 Task: Add The Ryl Co Peach Tea to the cart.
Action: Mouse pressed left at (24, 153)
Screenshot: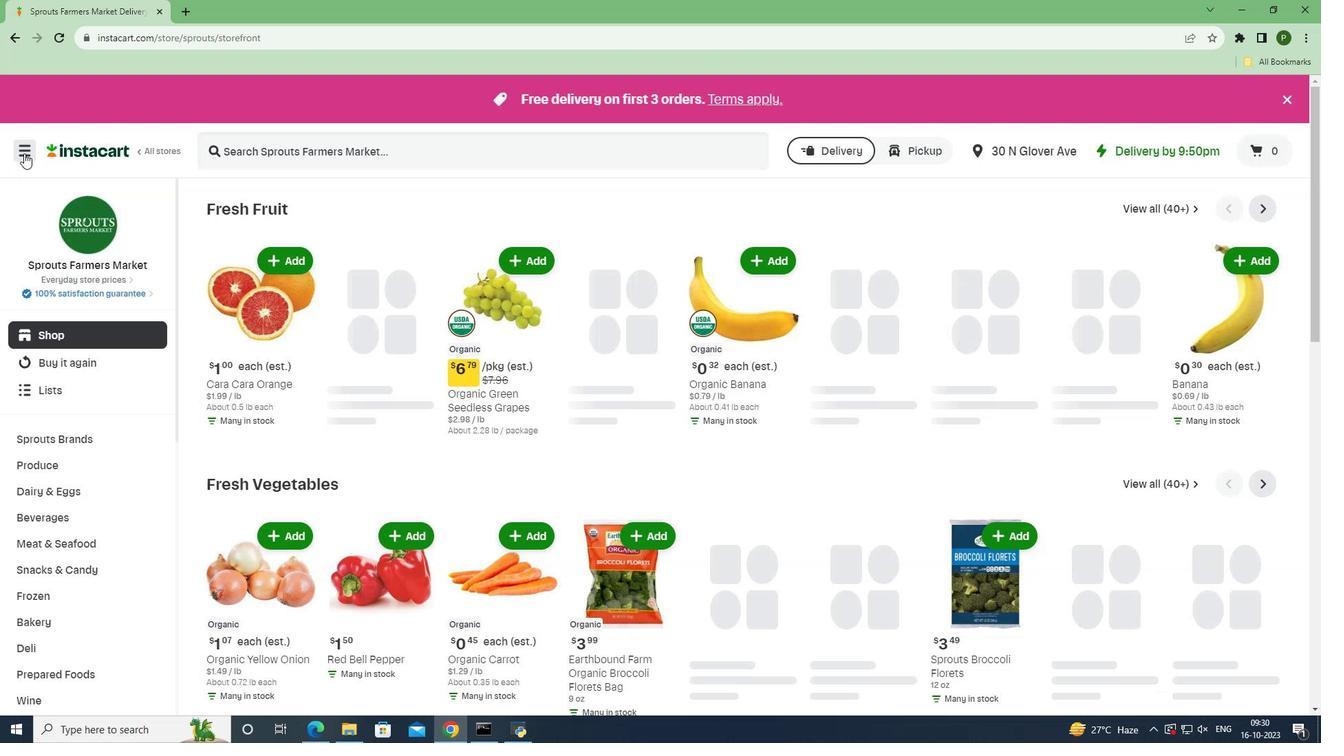 
Action: Mouse moved to (19, 364)
Screenshot: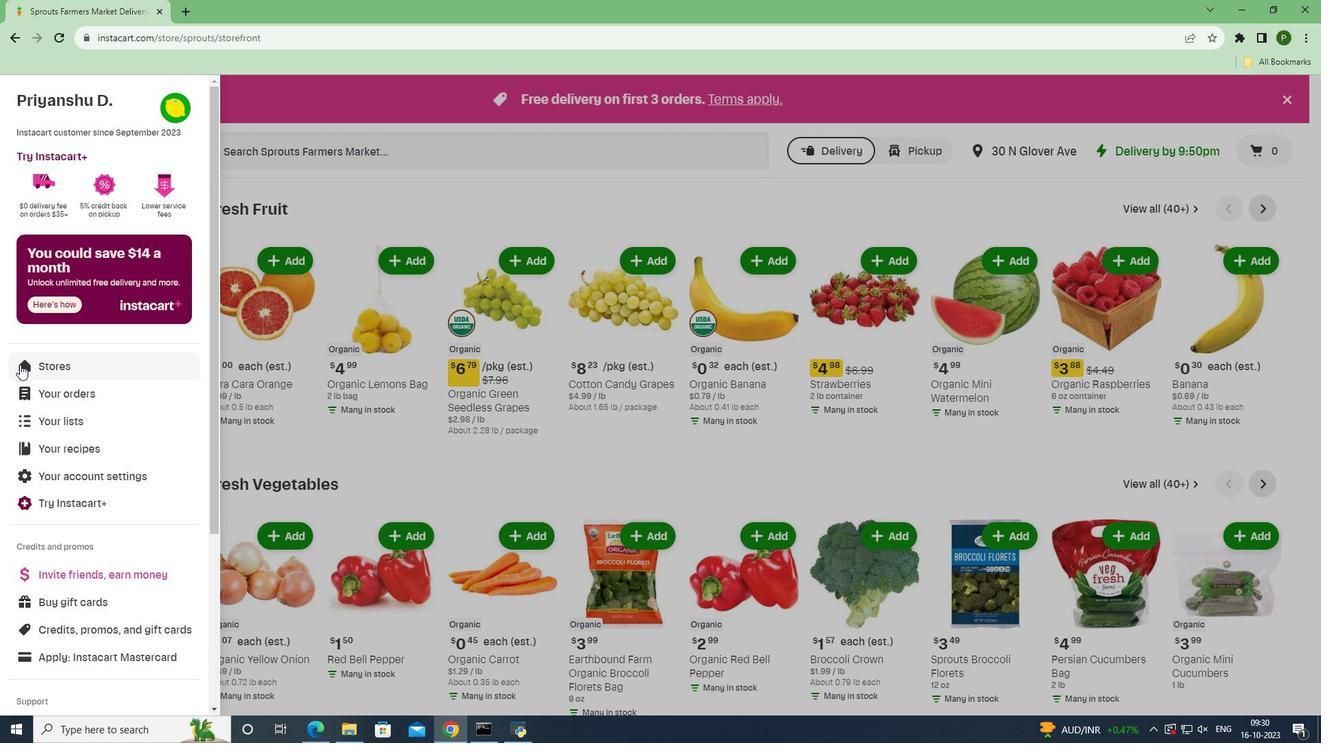 
Action: Mouse pressed left at (19, 364)
Screenshot: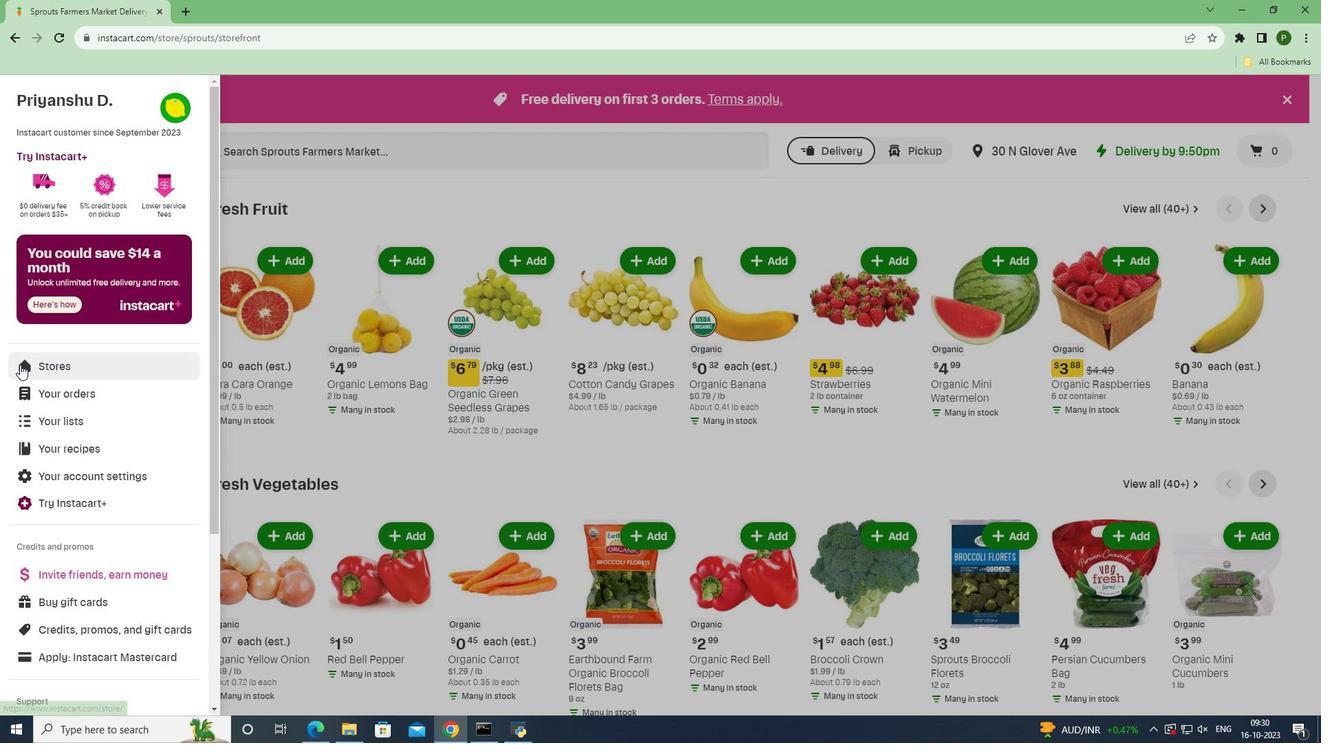 
Action: Mouse moved to (325, 148)
Screenshot: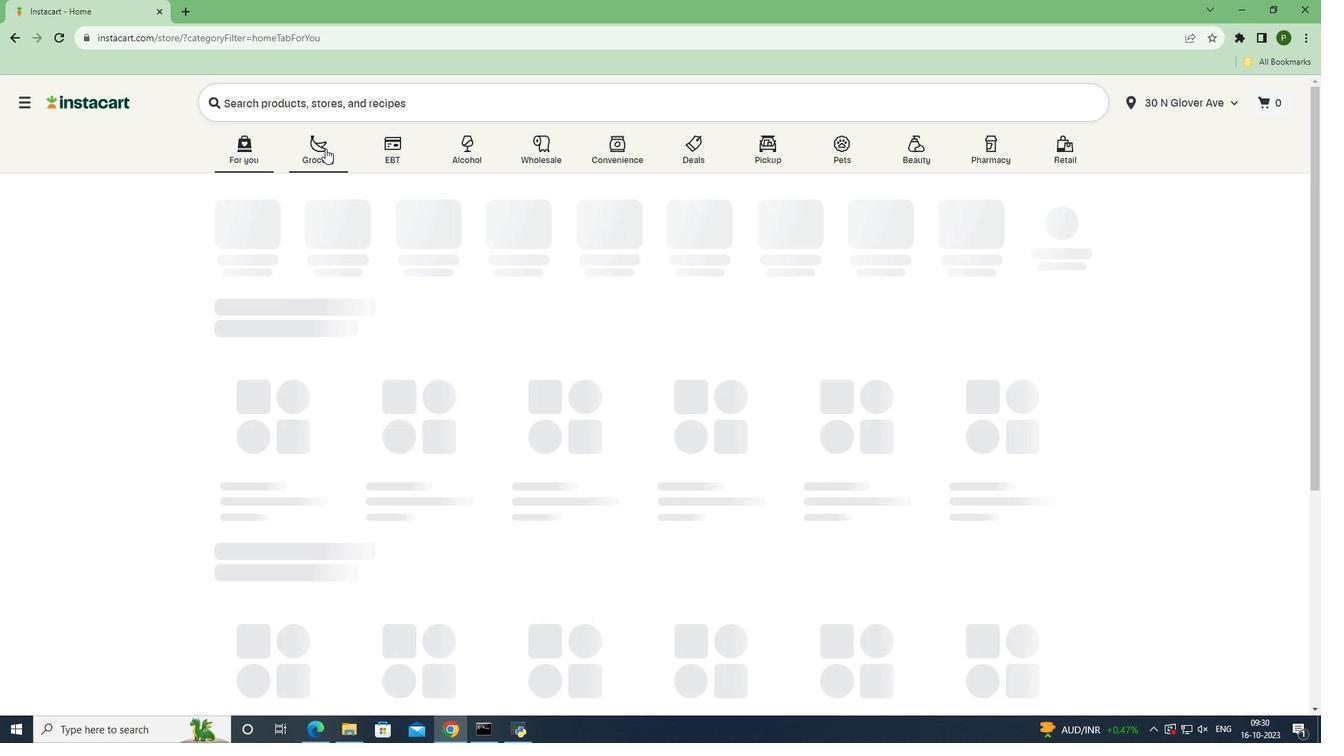 
Action: Mouse pressed left at (325, 148)
Screenshot: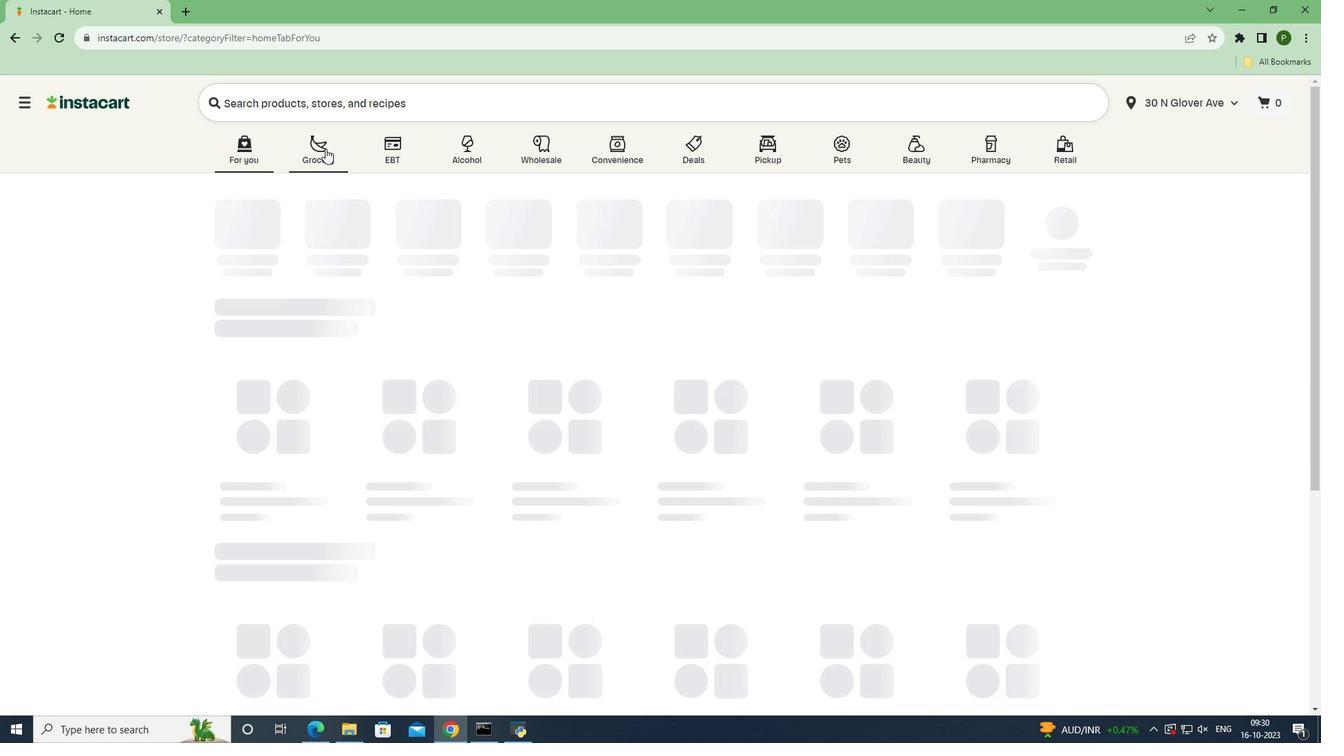 
Action: Mouse moved to (842, 341)
Screenshot: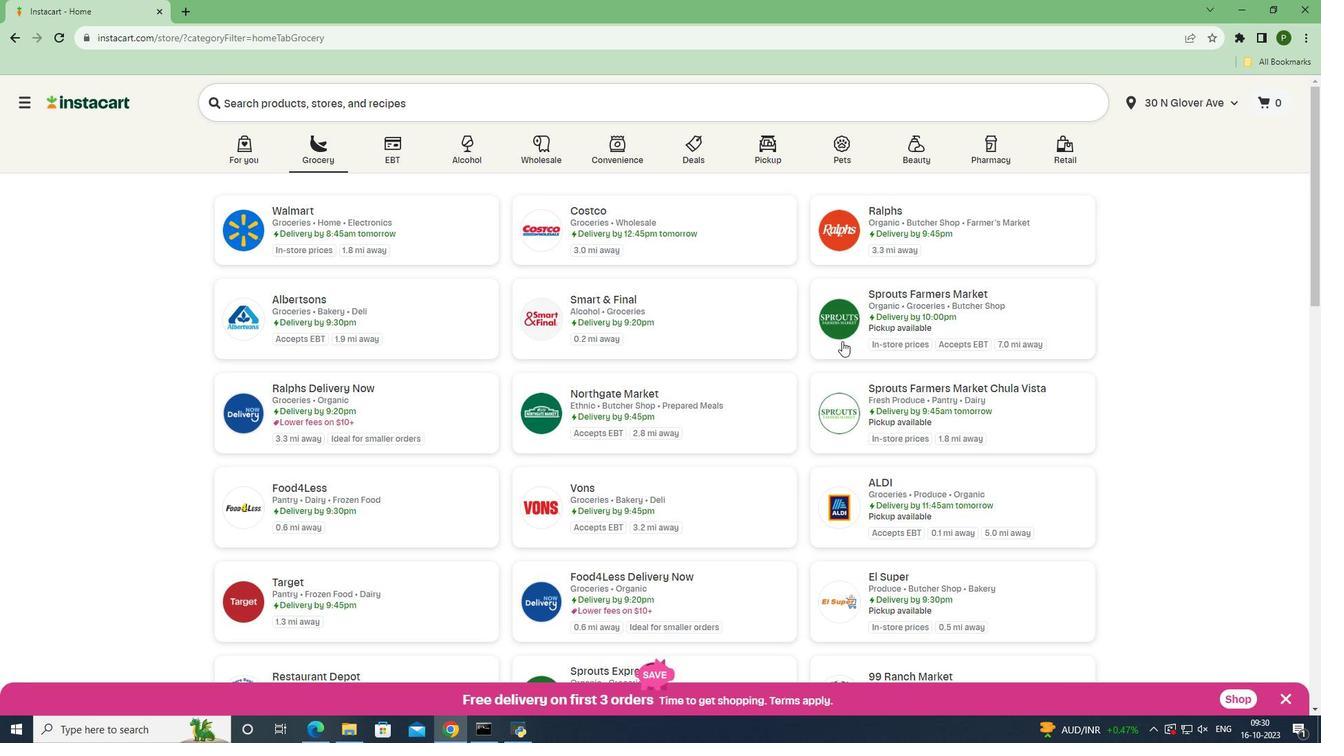 
Action: Mouse pressed left at (842, 341)
Screenshot: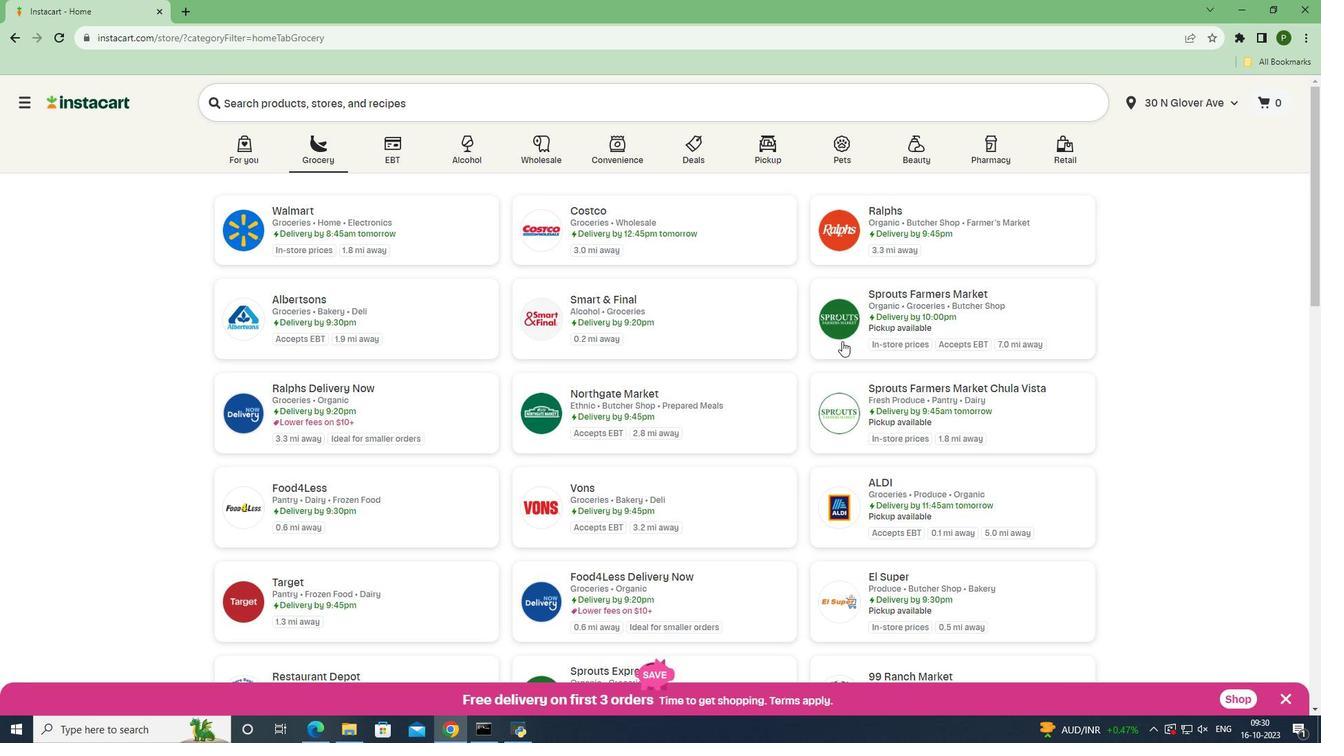 
Action: Mouse moved to (81, 471)
Screenshot: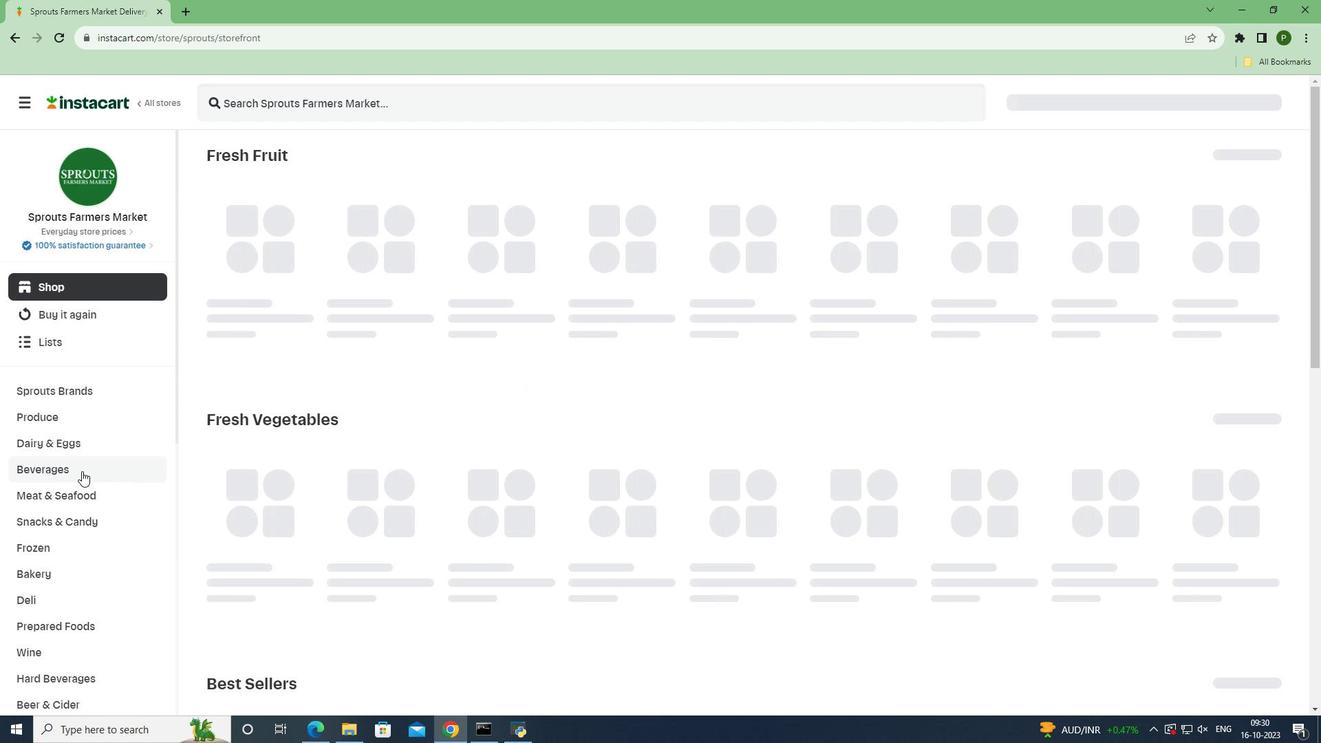 
Action: Mouse pressed left at (81, 471)
Screenshot: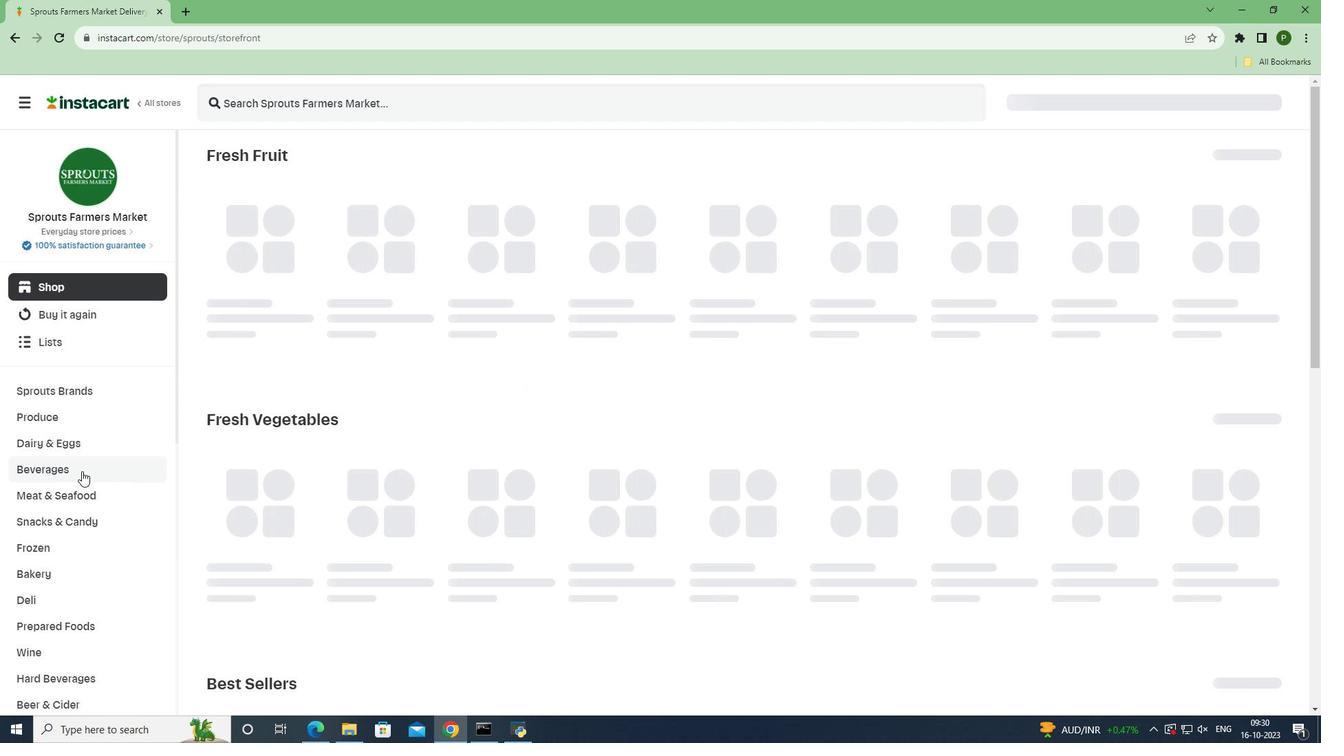 
Action: Mouse moved to (59, 514)
Screenshot: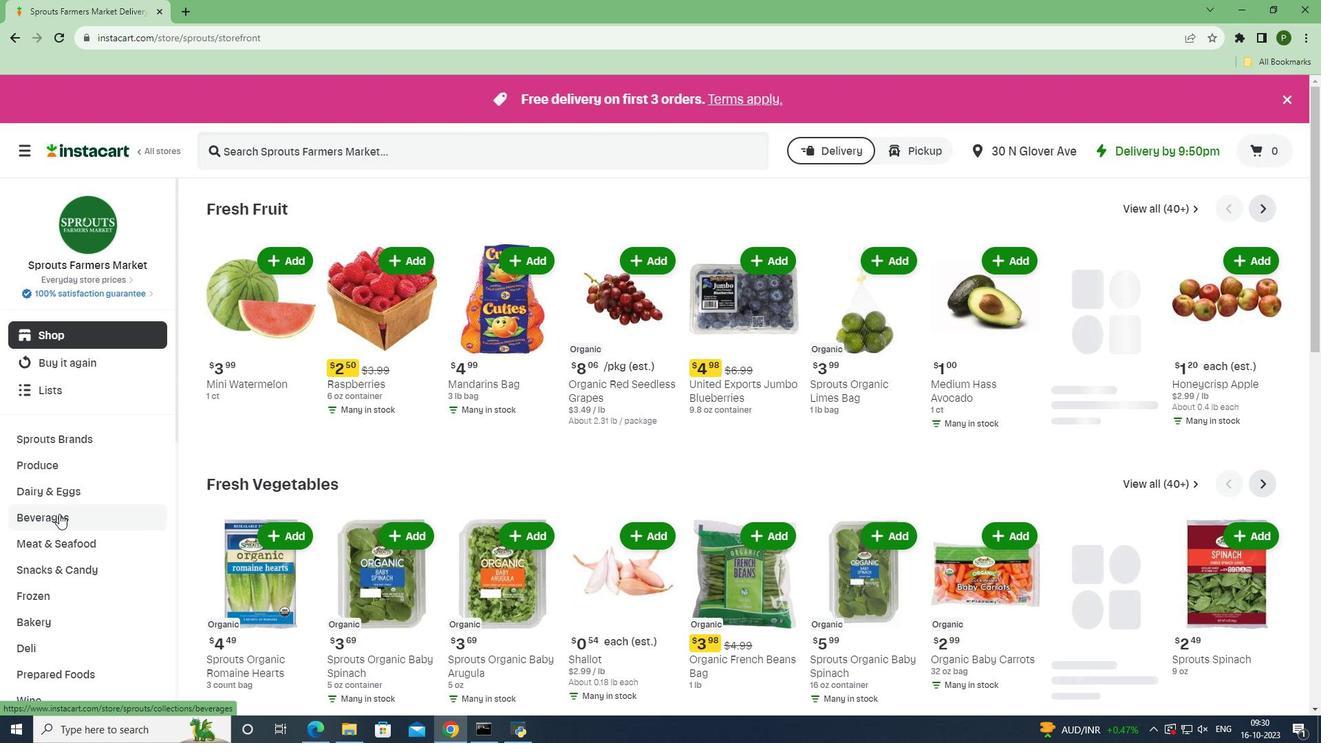 
Action: Mouse pressed left at (59, 514)
Screenshot: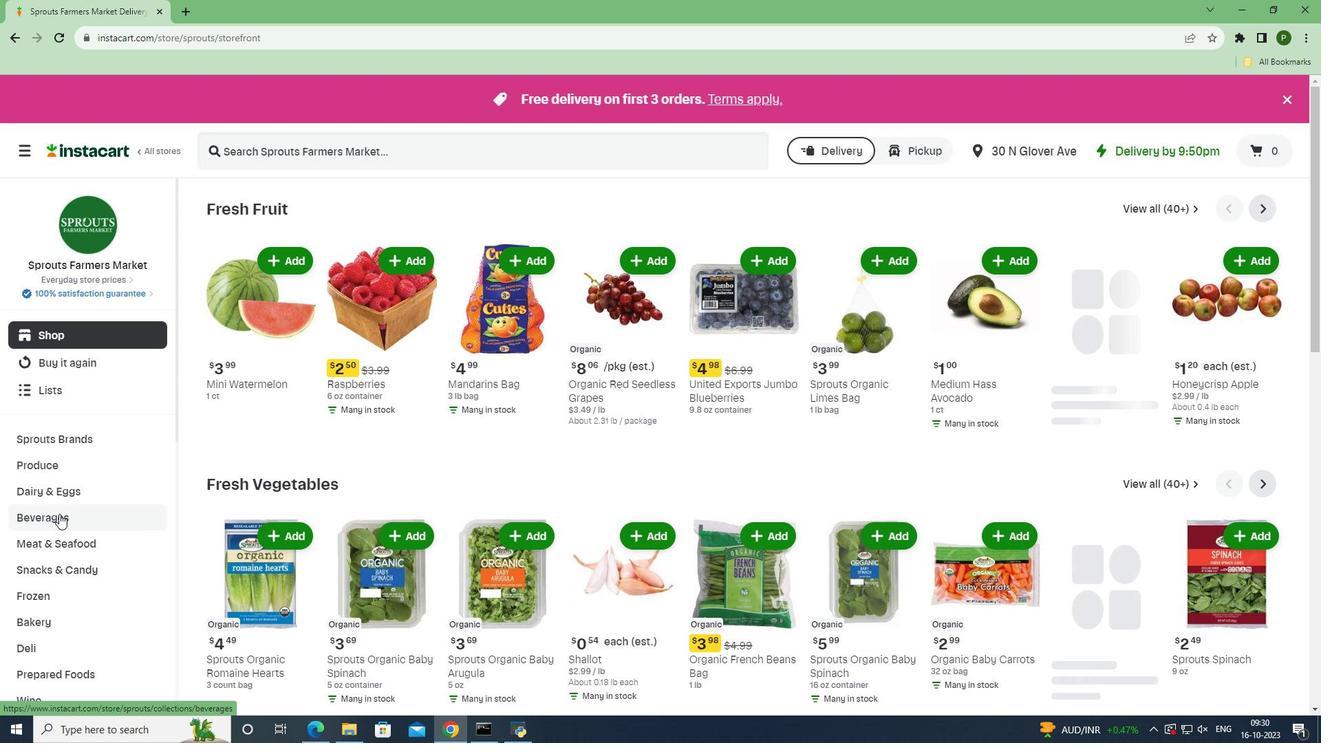 
Action: Mouse moved to (1195, 243)
Screenshot: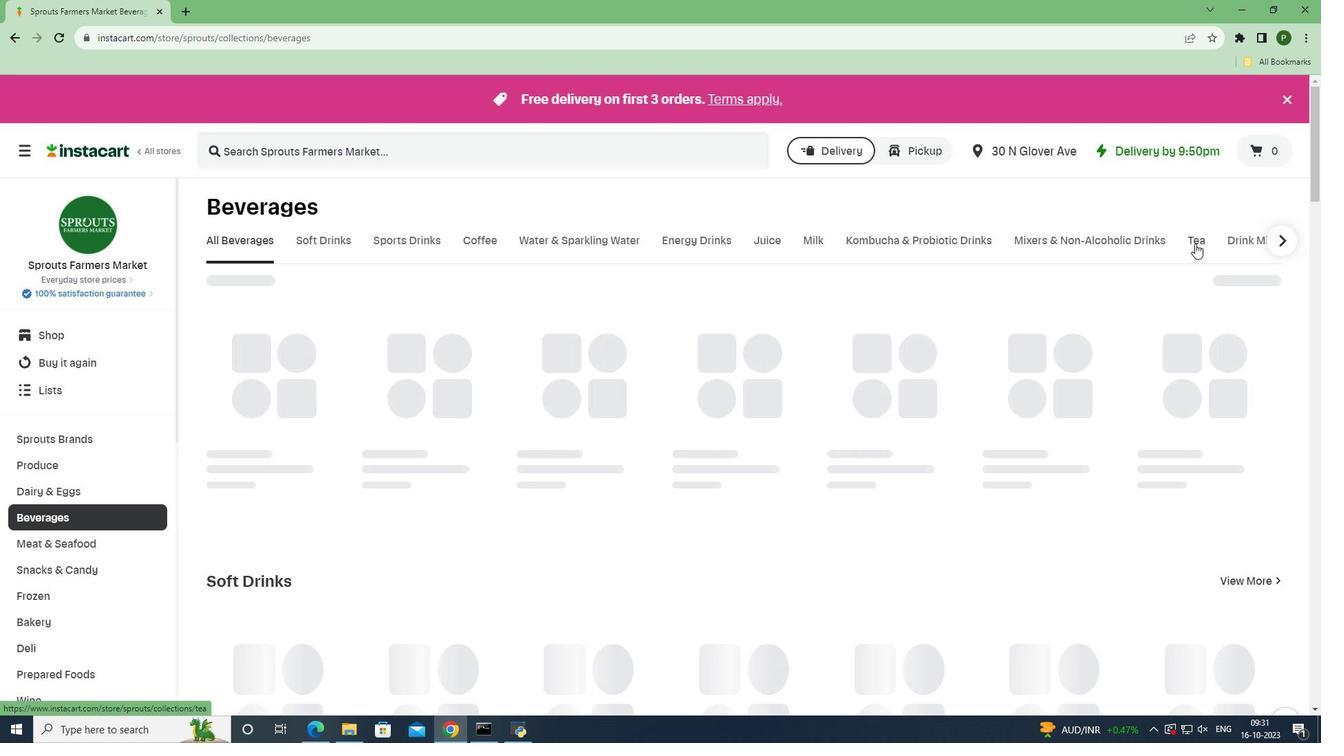 
Action: Mouse pressed left at (1195, 243)
Screenshot: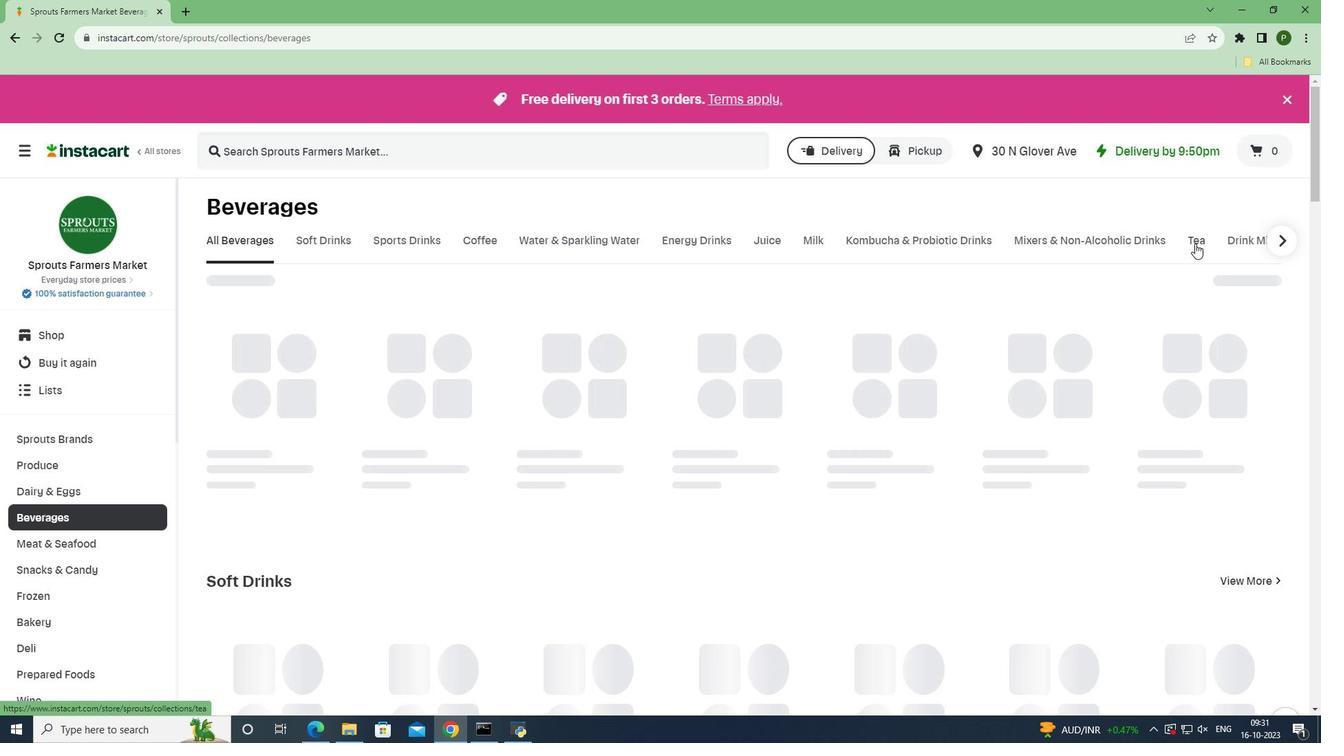 
Action: Mouse moved to (355, 147)
Screenshot: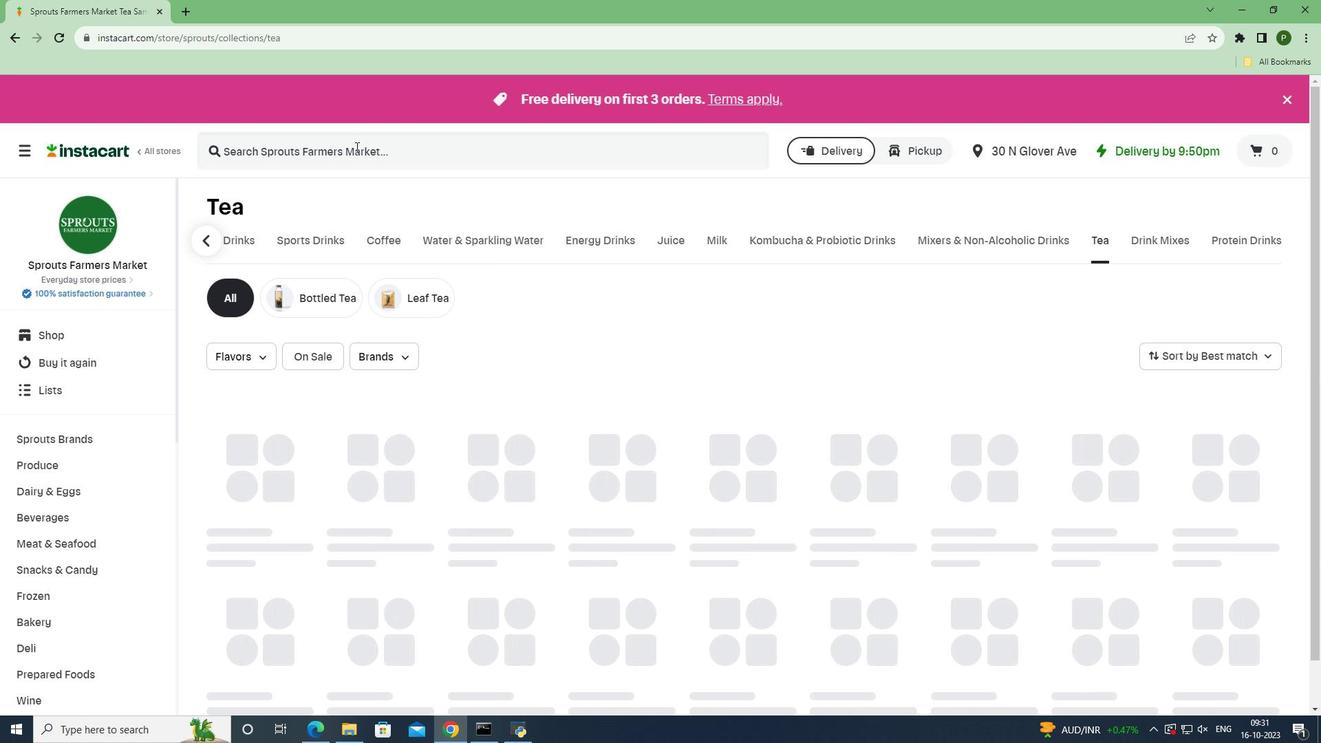 
Action: Mouse pressed left at (355, 147)
Screenshot: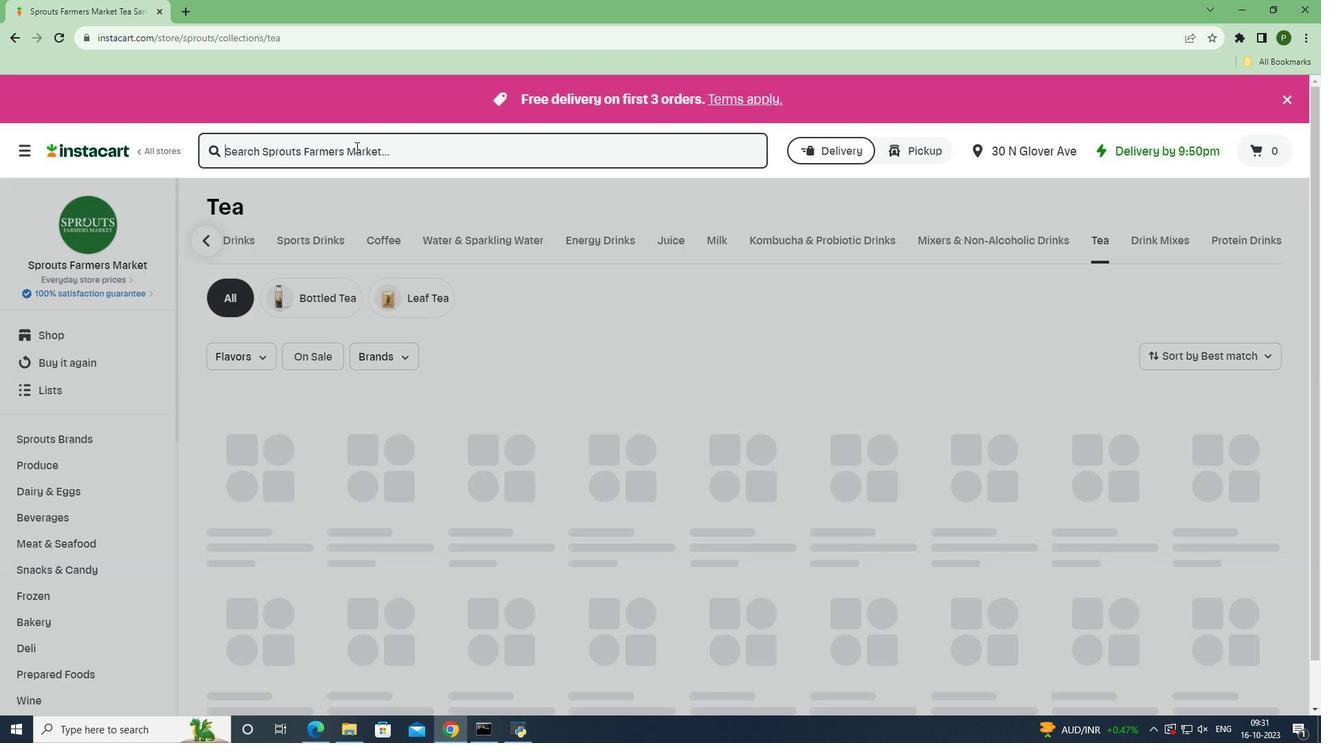 
Action: Key pressed <Key.caps_lock>T<Key.caps_lock>he<Key.space><Key.caps_lock>R<Key.caps_lock>yl<Key.space><Key.caps_lock>C<Key.caps_lock>o<Key.space><Key.caps_lock>P<Key.caps_lock>each<Key.space><Key.caps_lock>T<Key.caps_lock>ea<Key.space><Key.enter>
Screenshot: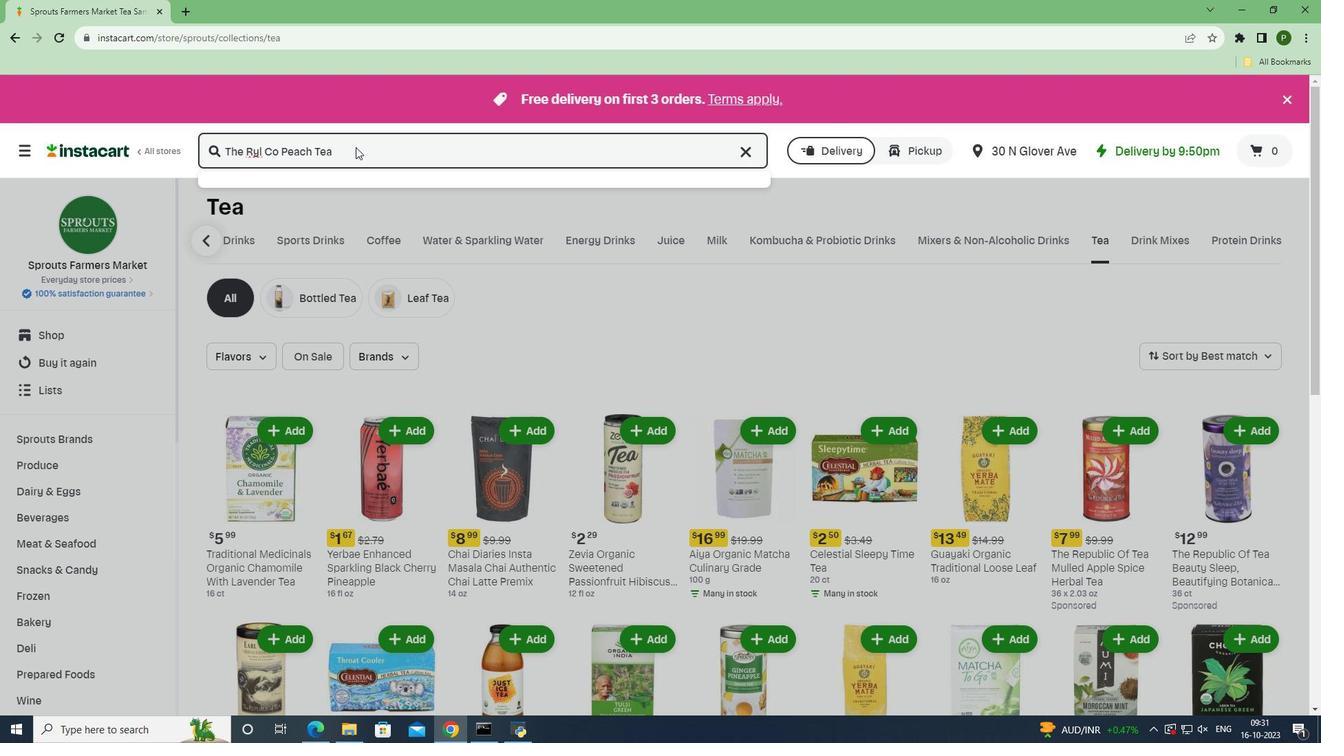 
Action: Mouse moved to (384, 301)
Screenshot: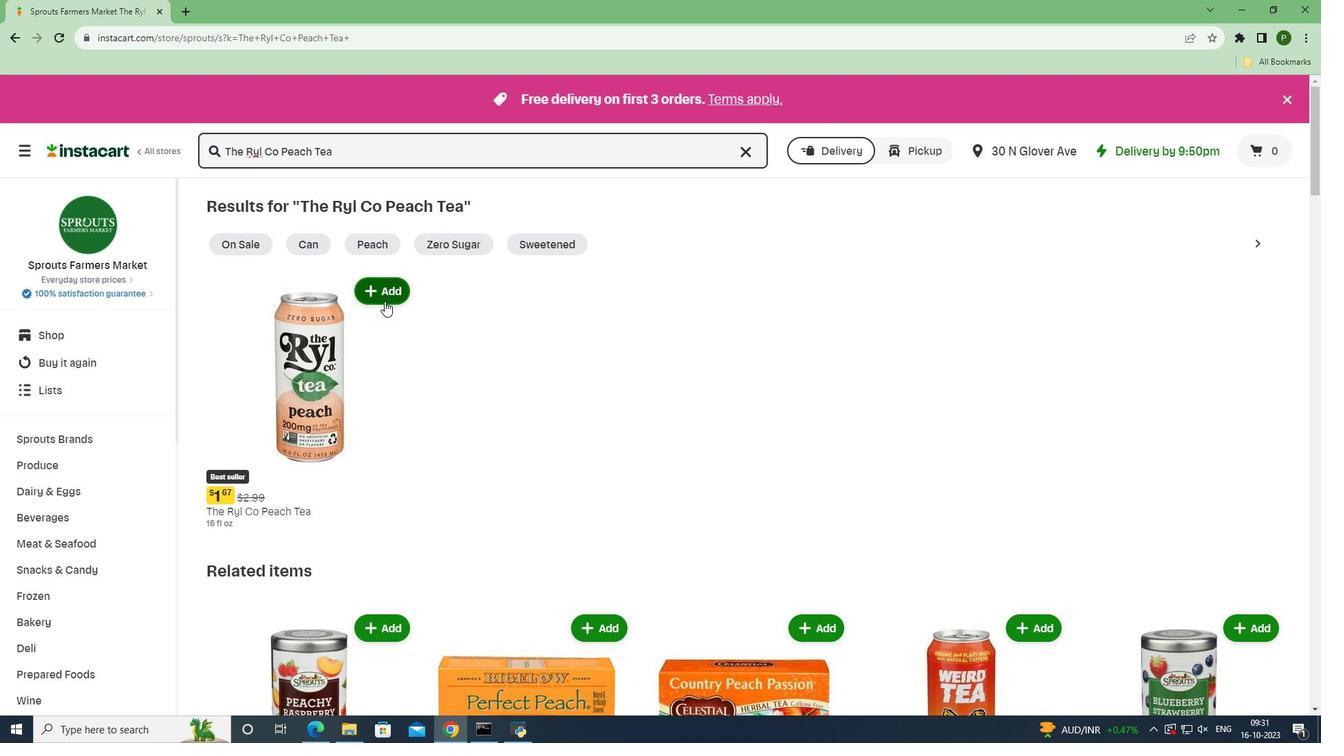 
Action: Mouse pressed left at (384, 301)
Screenshot: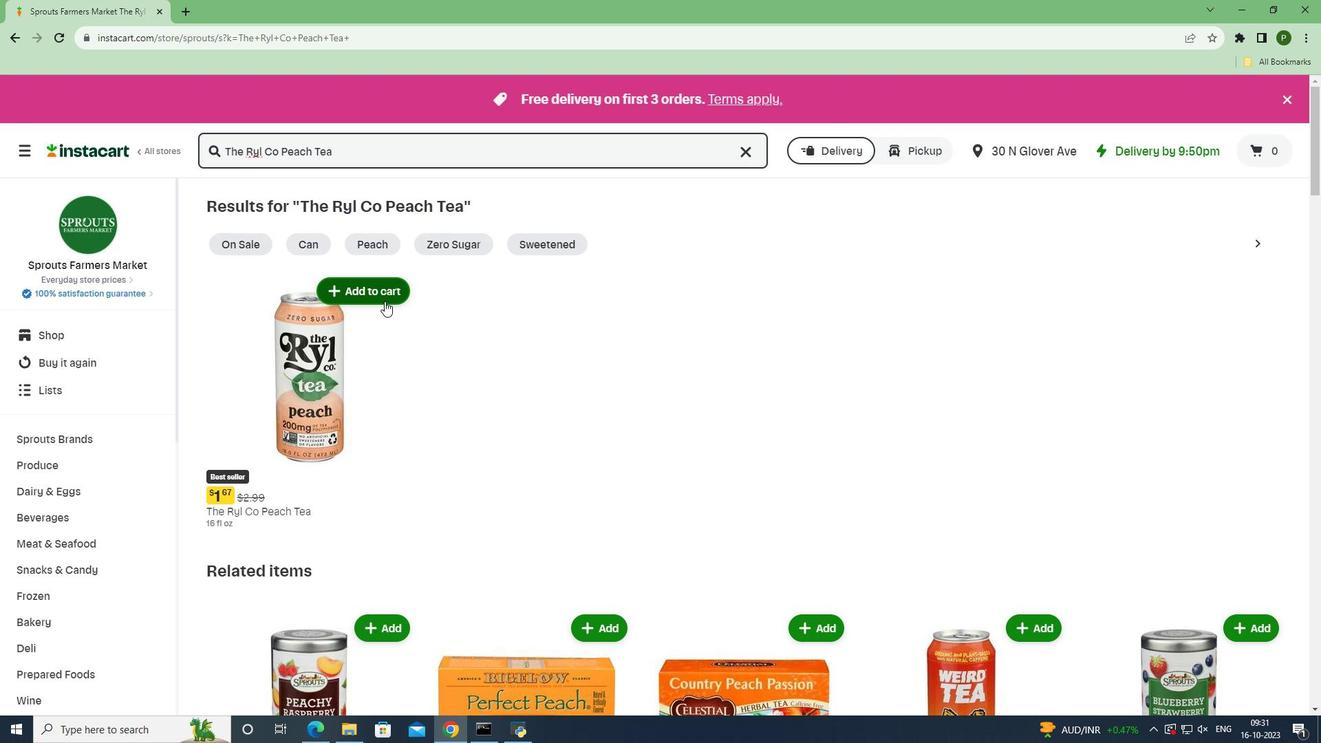 
Action: Mouse moved to (462, 380)
Screenshot: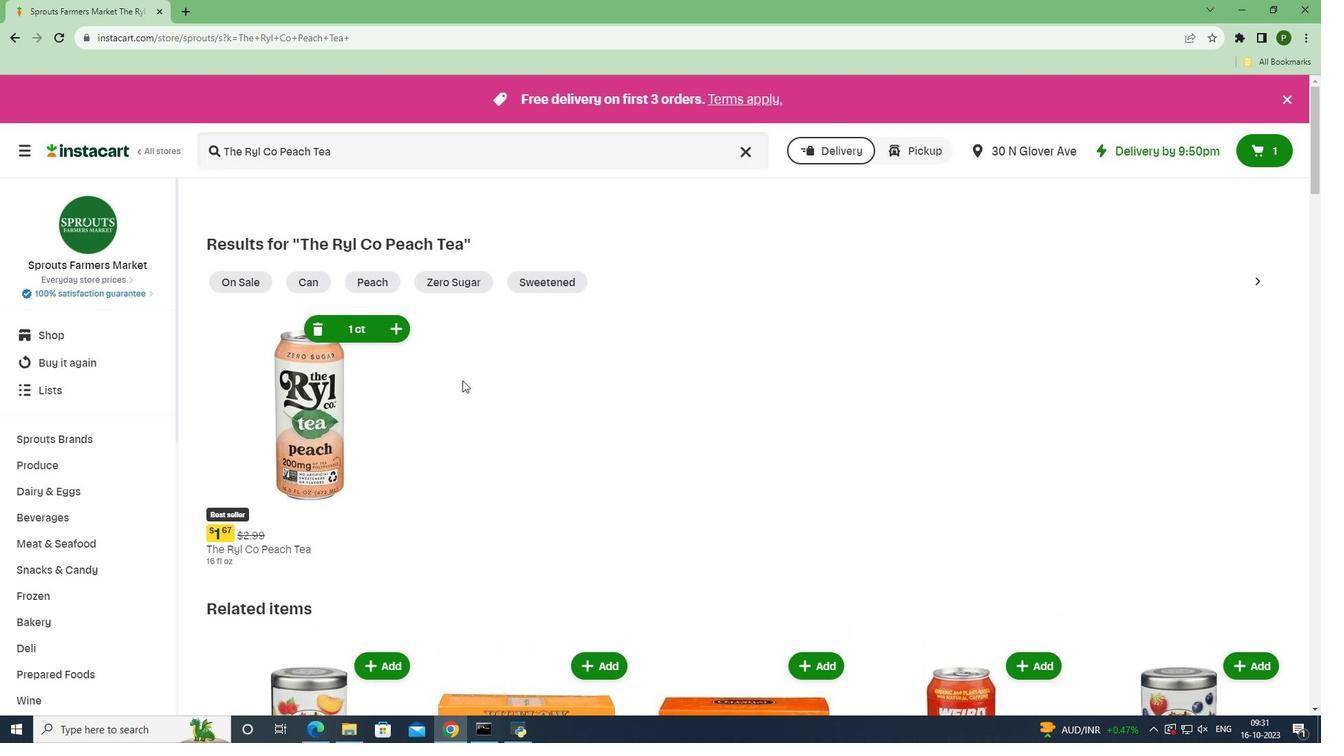 
